 Task: Select the employment type as trainee.
Action: Mouse moved to (871, 110)
Screenshot: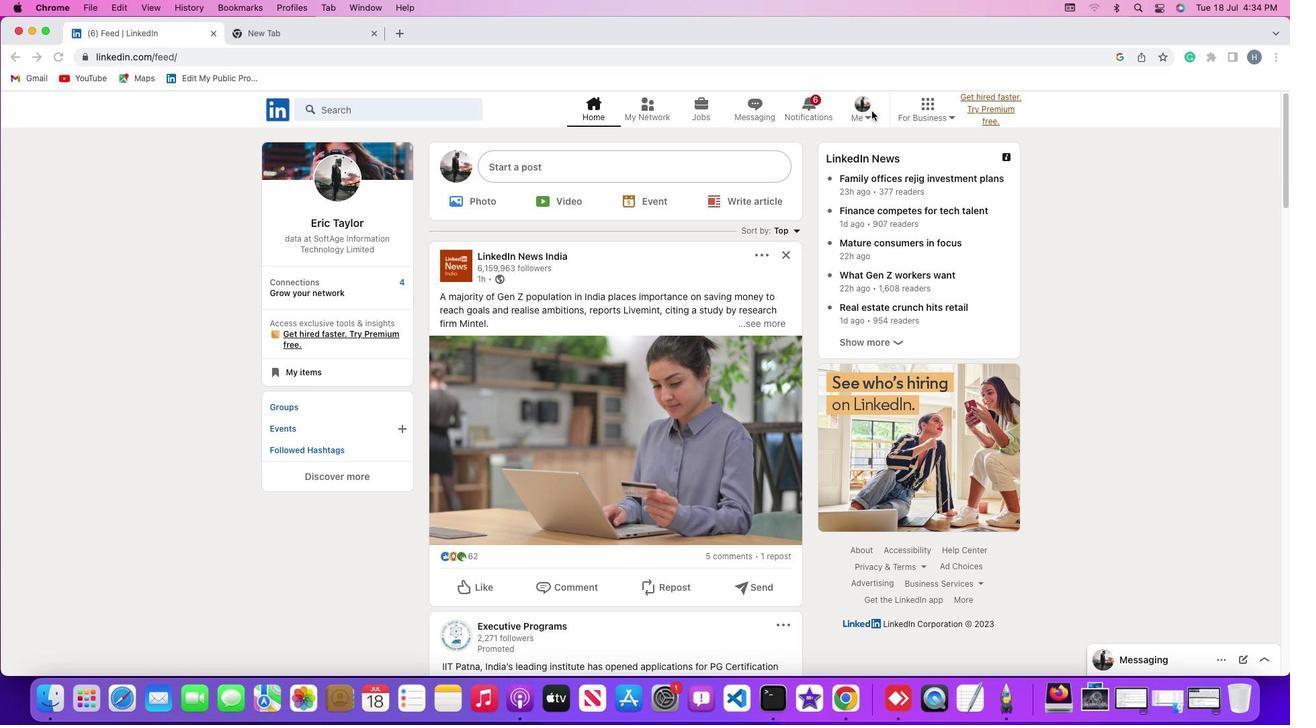 
Action: Mouse pressed left at (871, 110)
Screenshot: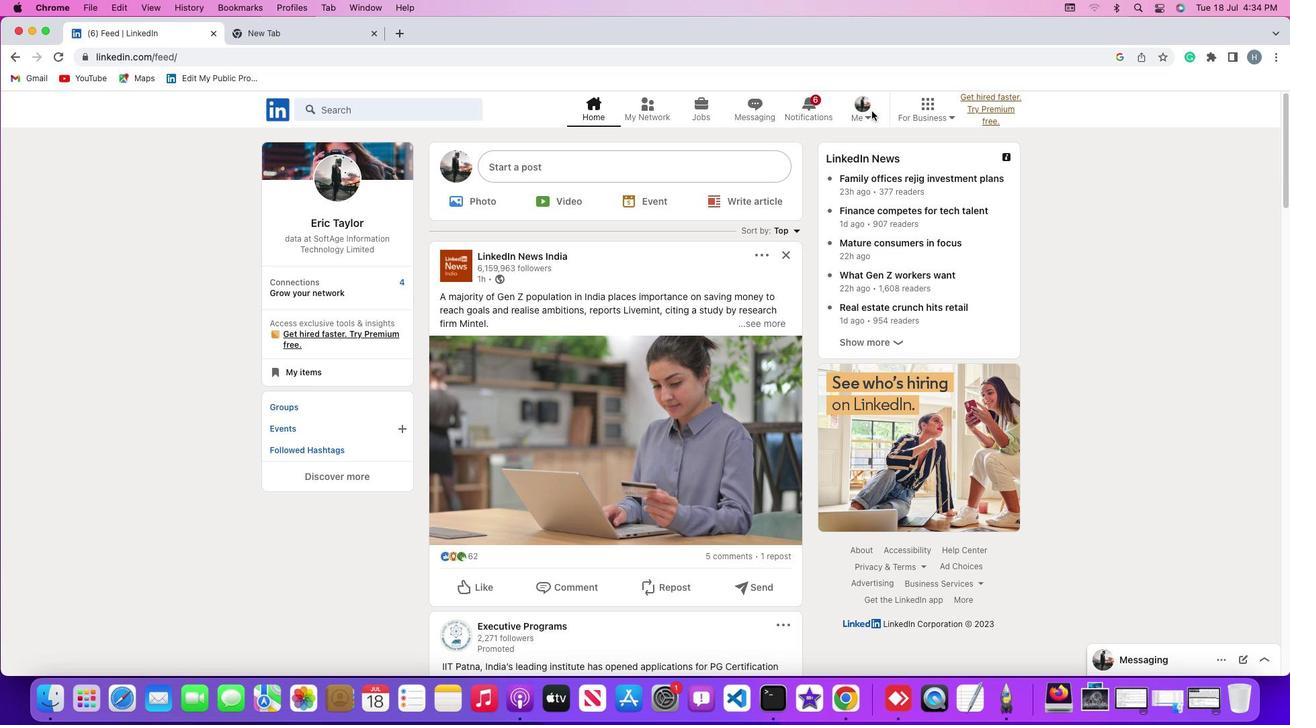 
Action: Mouse moved to (868, 116)
Screenshot: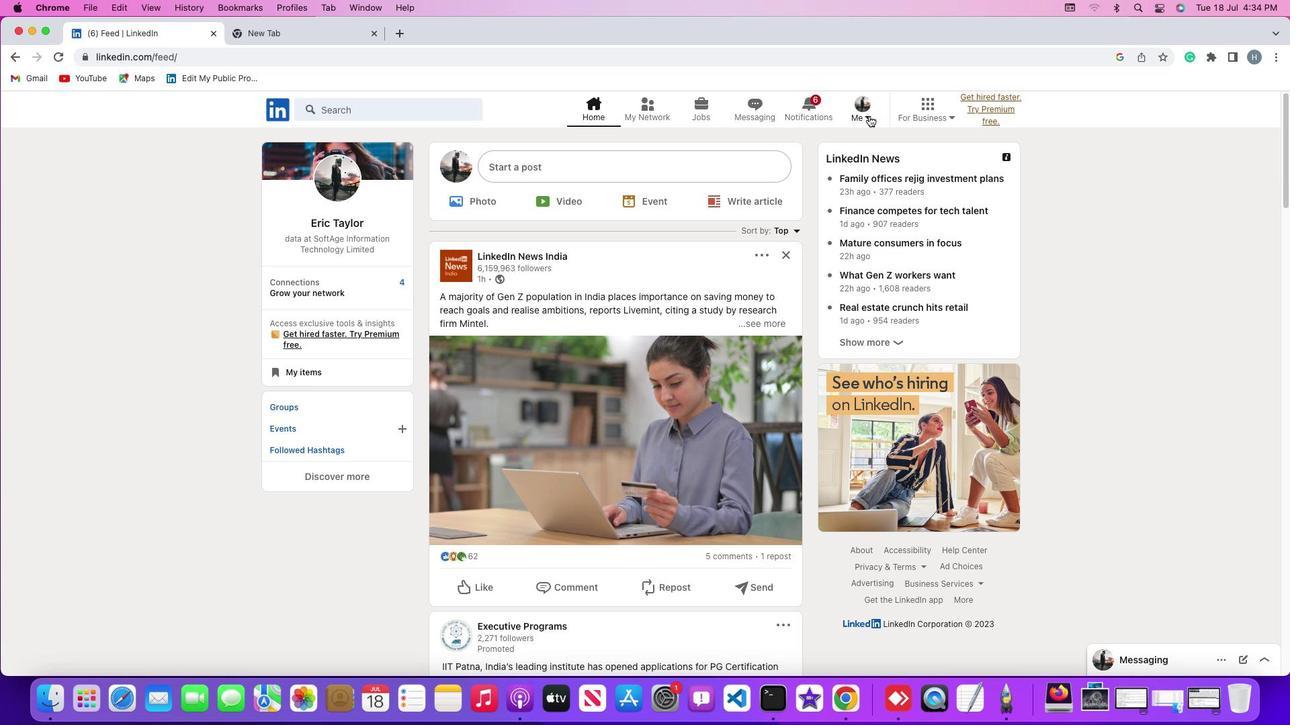 
Action: Mouse pressed left at (868, 116)
Screenshot: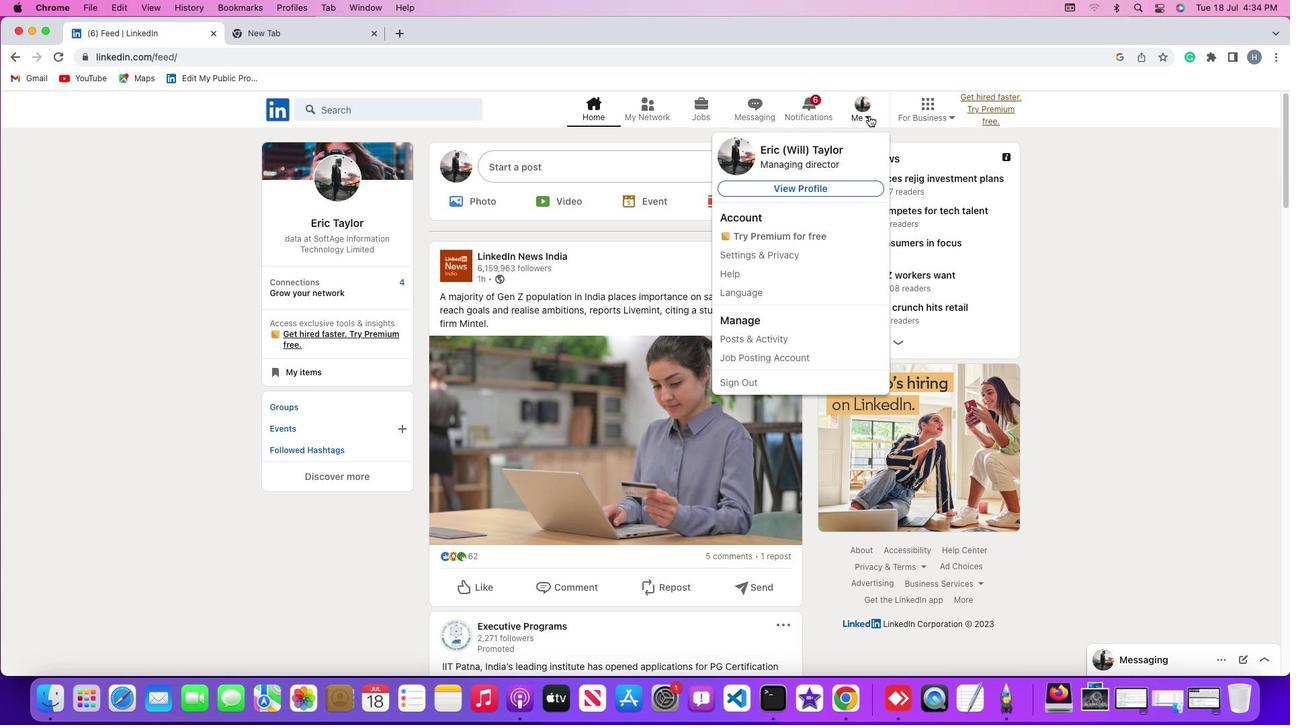 
Action: Mouse moved to (840, 187)
Screenshot: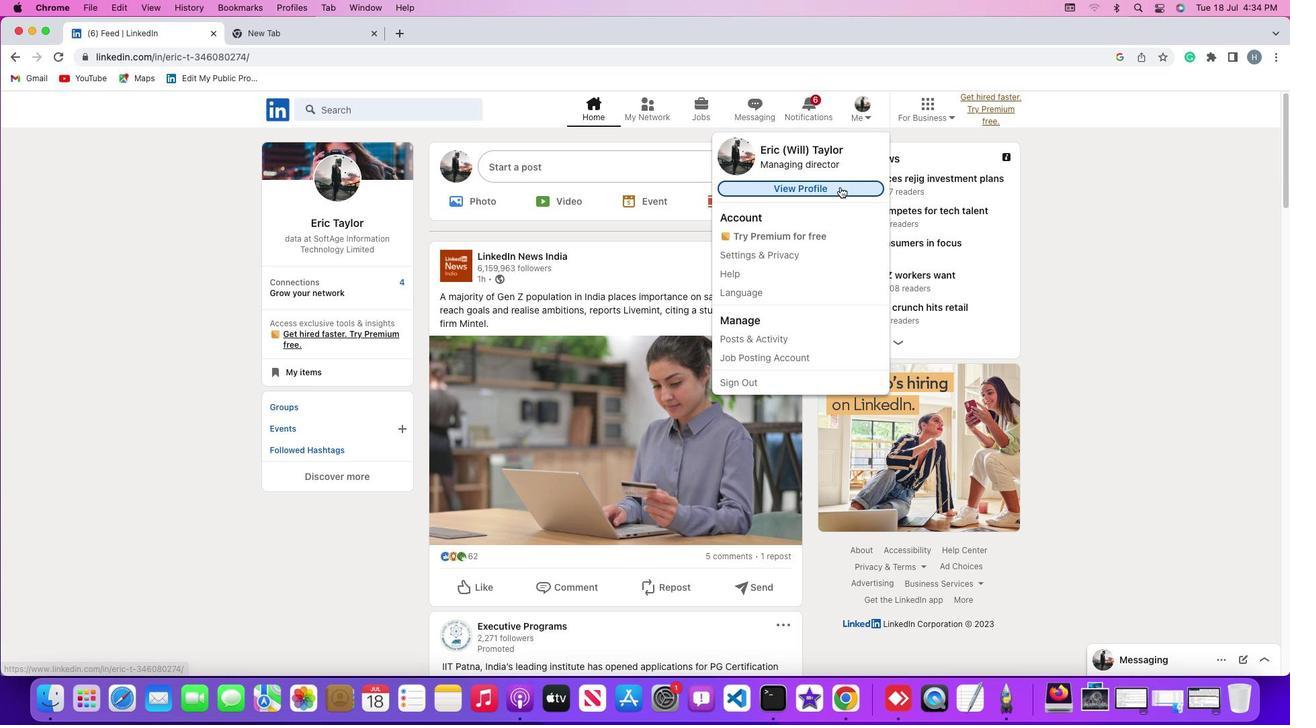 
Action: Mouse pressed left at (840, 187)
Screenshot: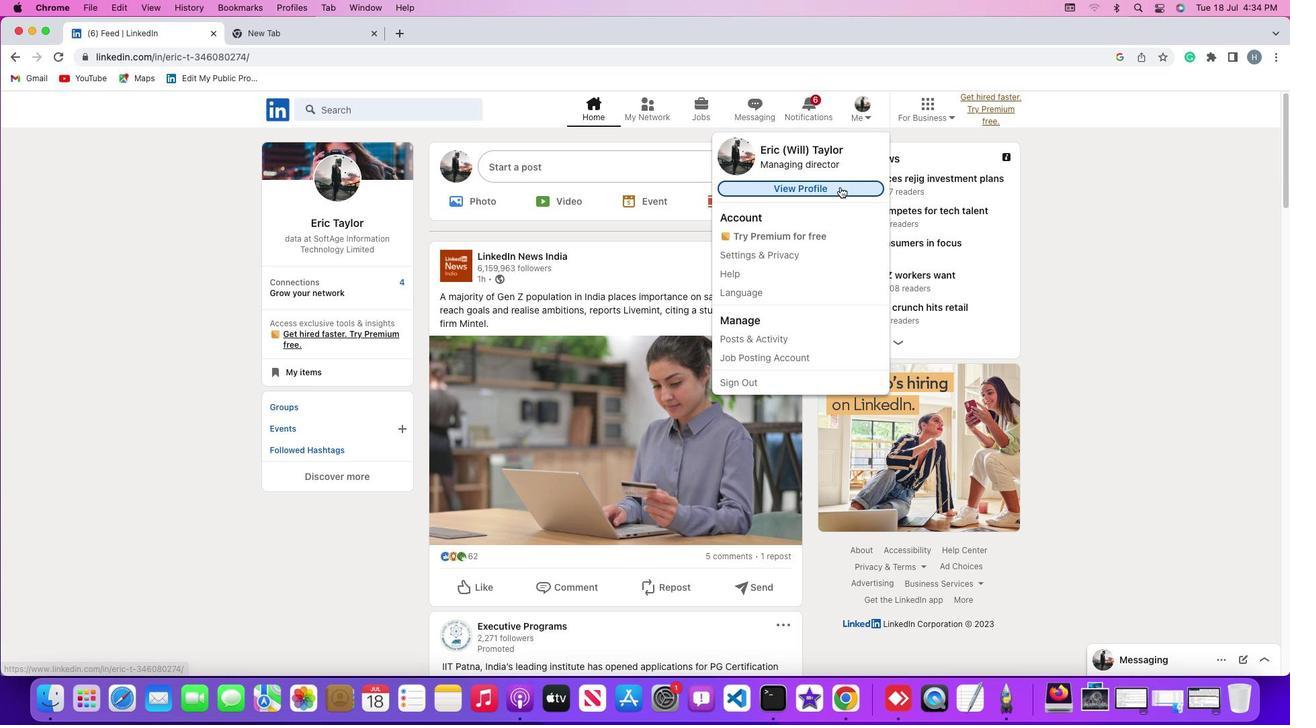 
Action: Mouse moved to (779, 296)
Screenshot: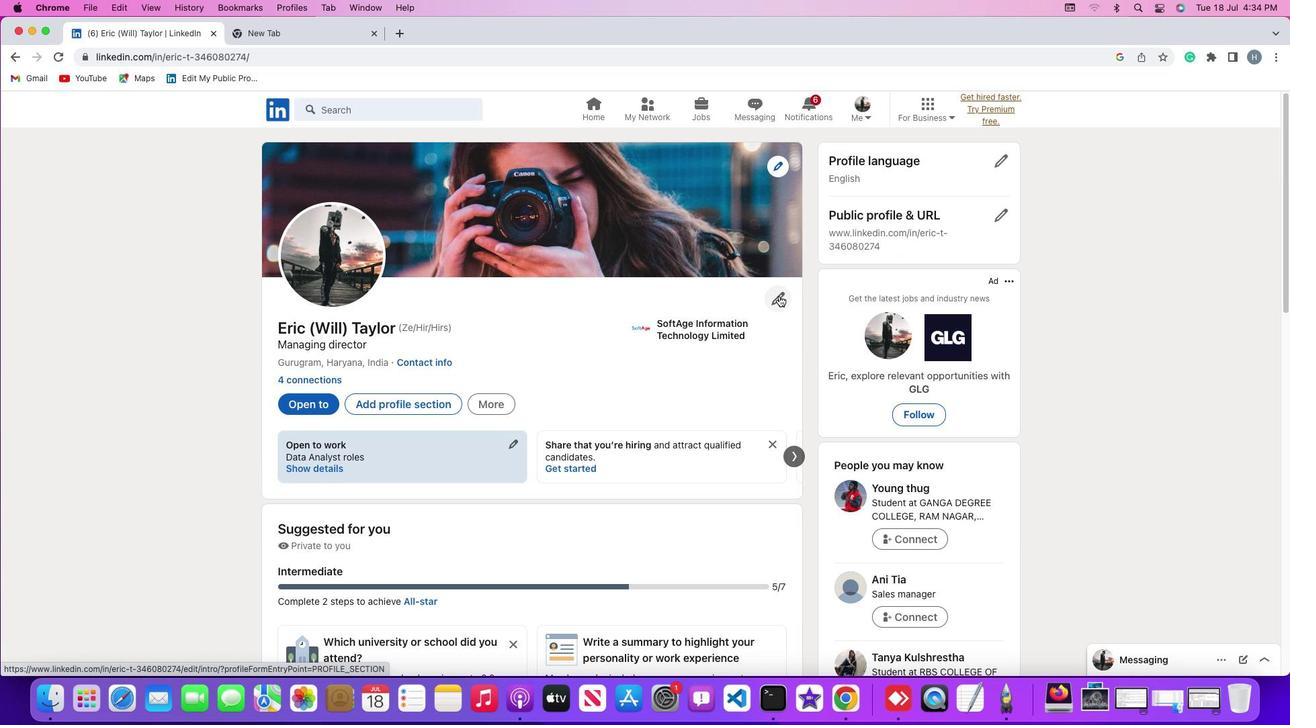 
Action: Mouse pressed left at (779, 296)
Screenshot: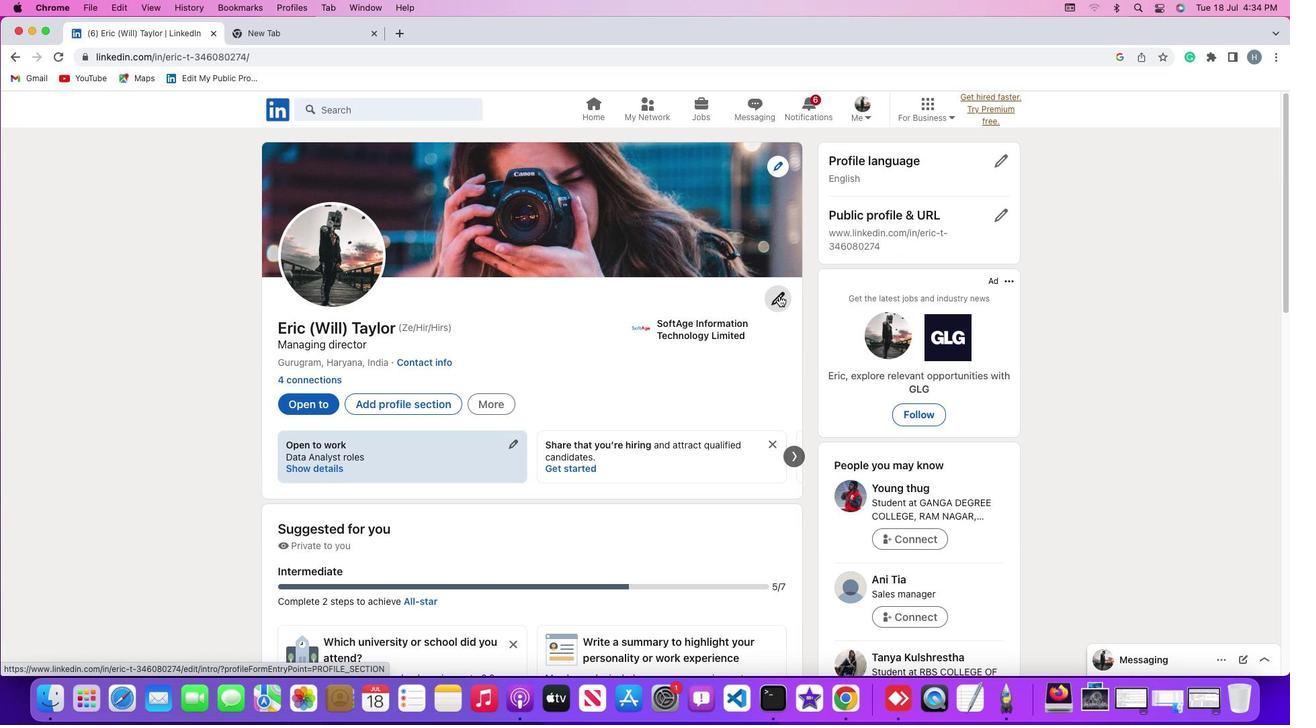 
Action: Mouse moved to (739, 344)
Screenshot: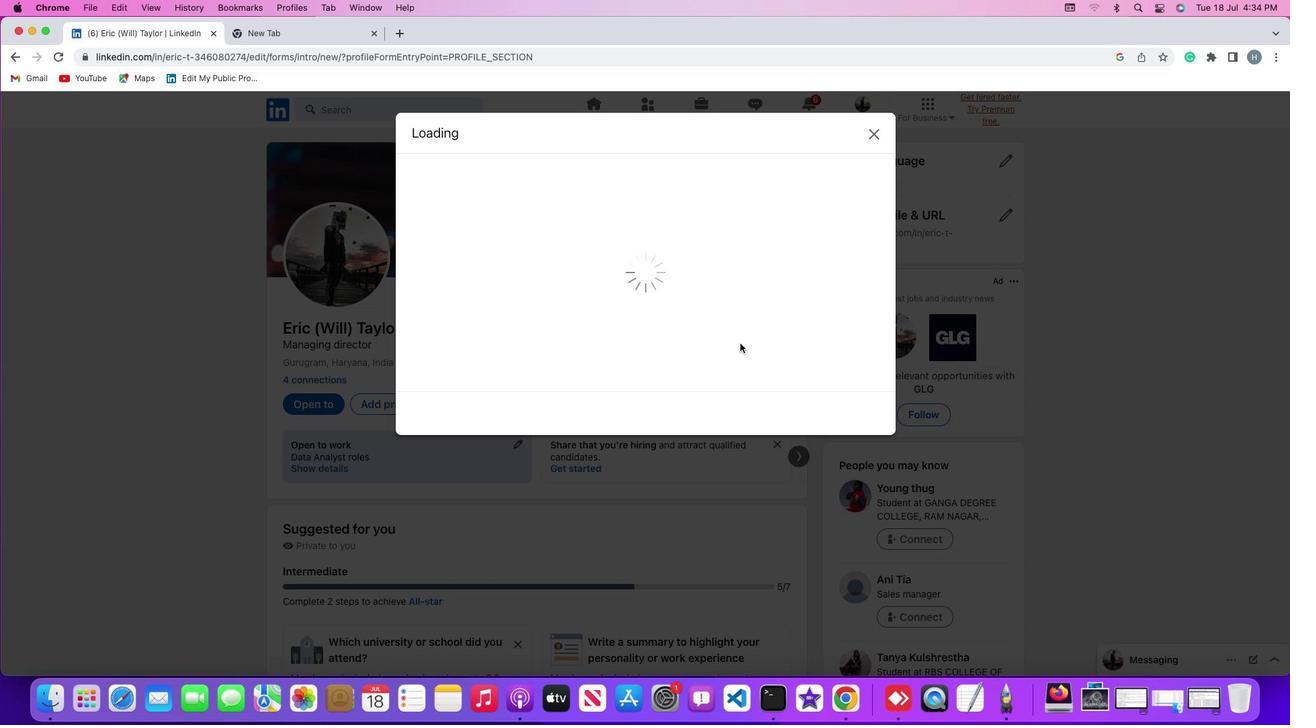 
Action: Mouse scrolled (739, 344) with delta (0, 0)
Screenshot: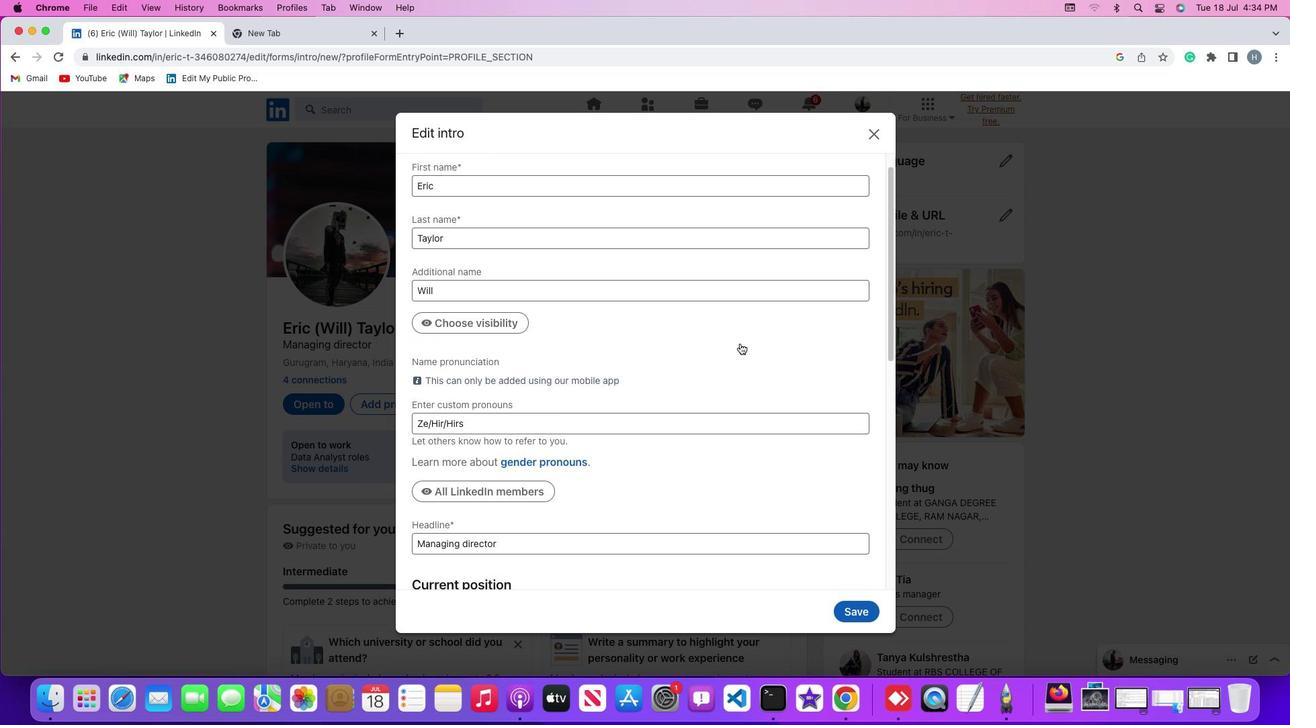 
Action: Mouse scrolled (739, 344) with delta (0, 0)
Screenshot: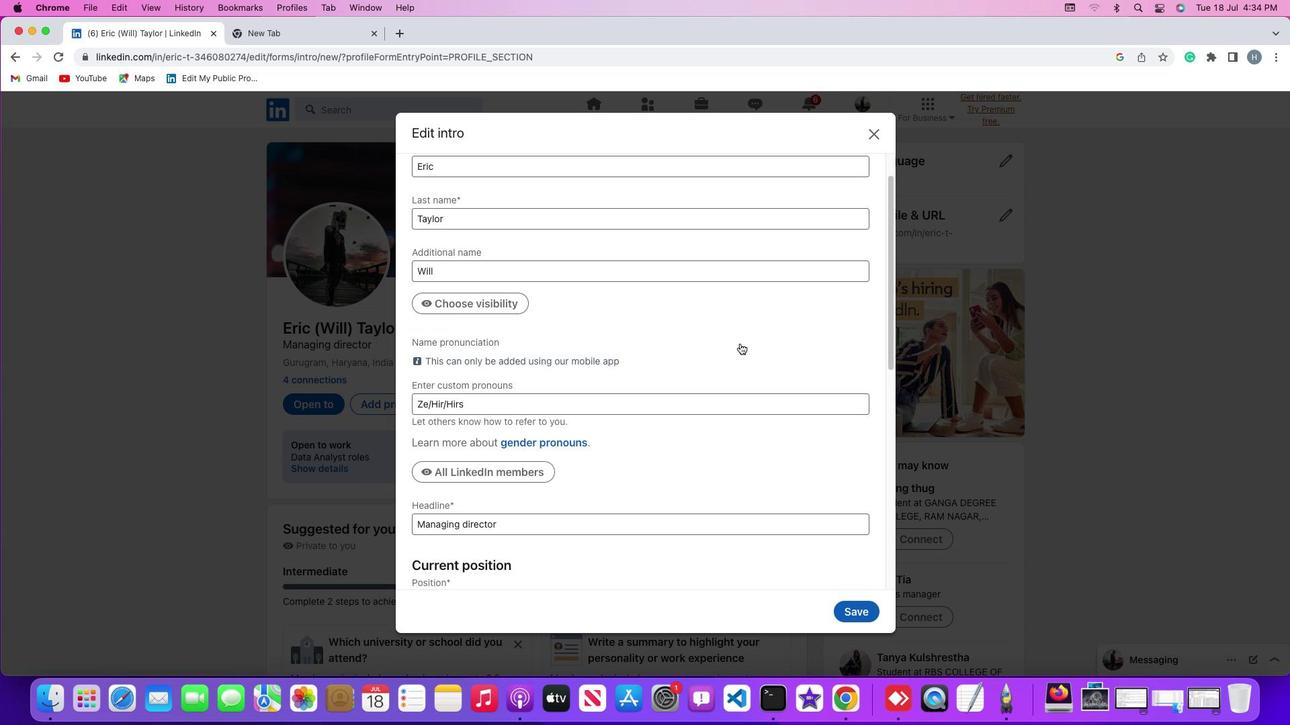 
Action: Mouse scrolled (739, 344) with delta (0, -1)
Screenshot: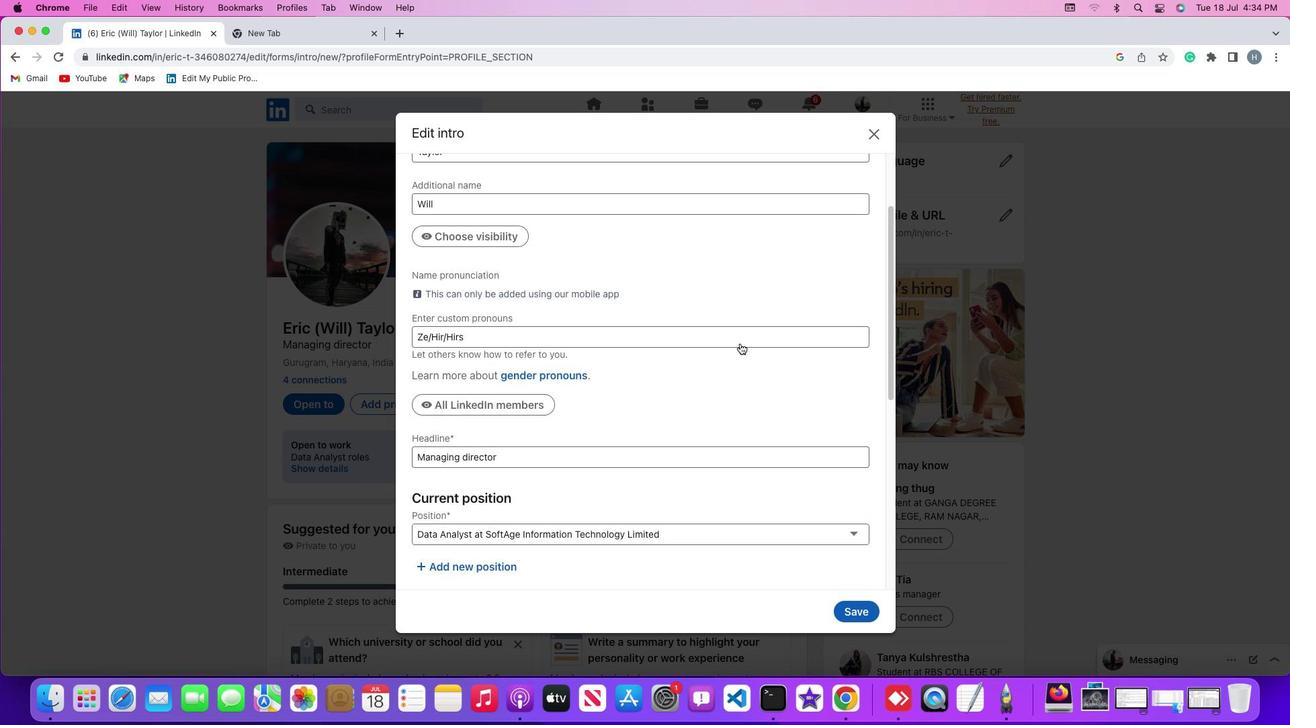 
Action: Mouse scrolled (739, 344) with delta (0, -2)
Screenshot: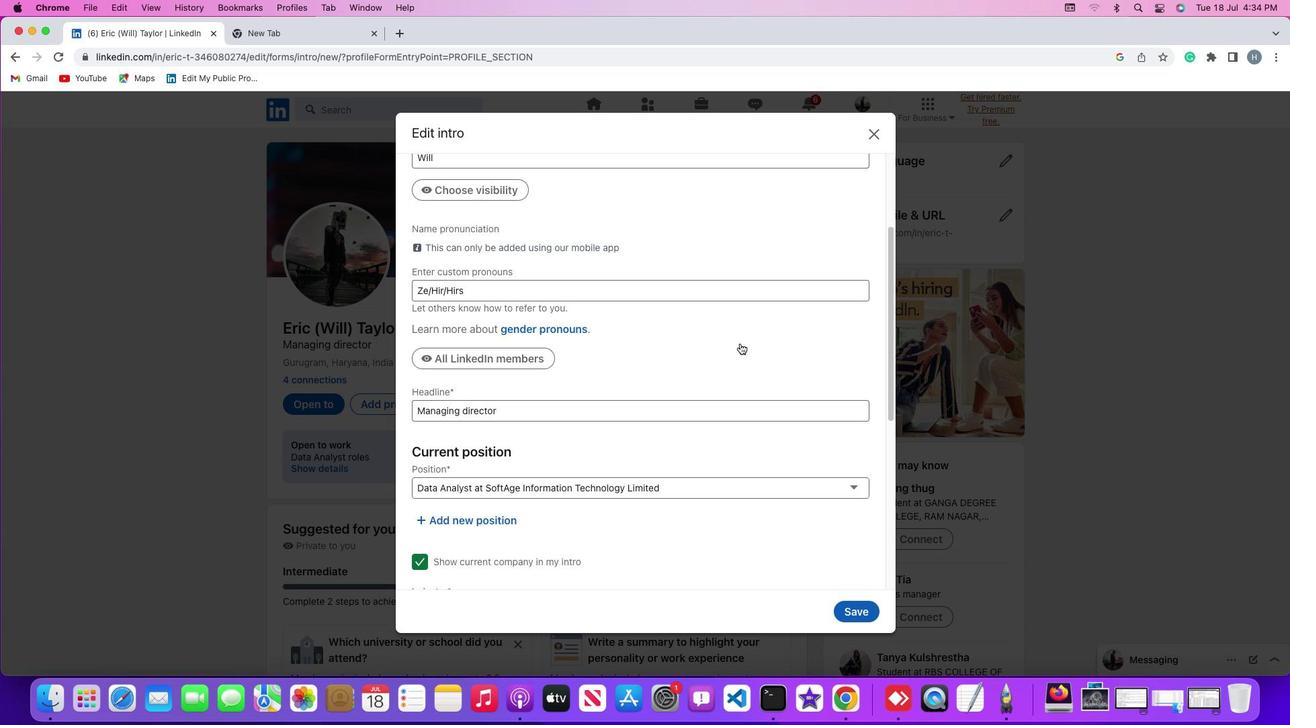 
Action: Mouse scrolled (739, 344) with delta (0, 0)
Screenshot: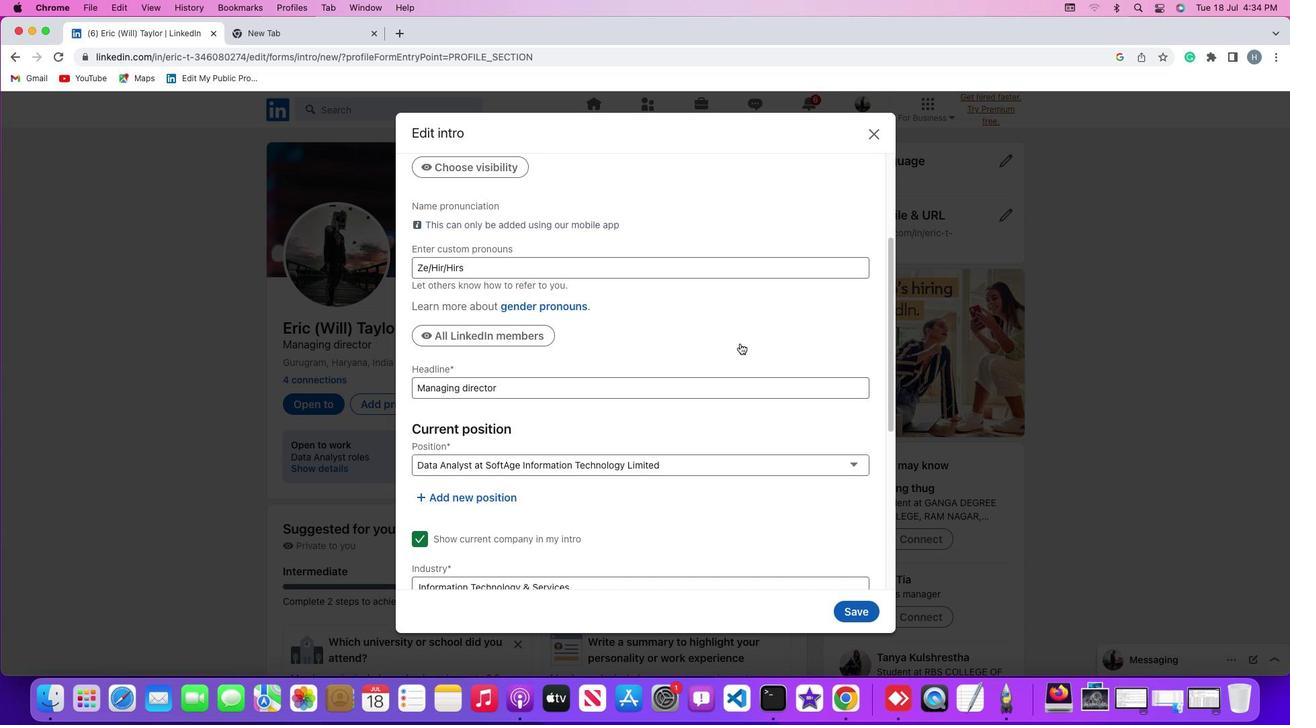 
Action: Mouse scrolled (739, 344) with delta (0, 0)
Screenshot: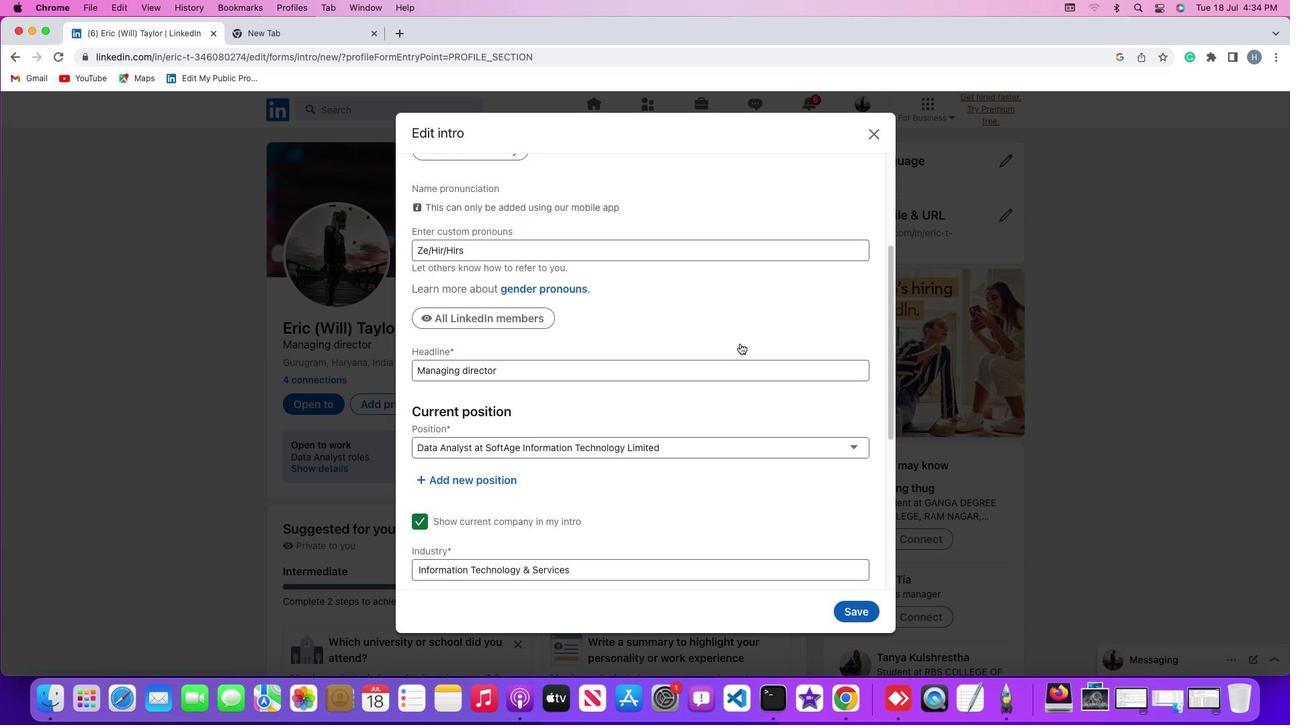 
Action: Mouse scrolled (739, 344) with delta (0, -1)
Screenshot: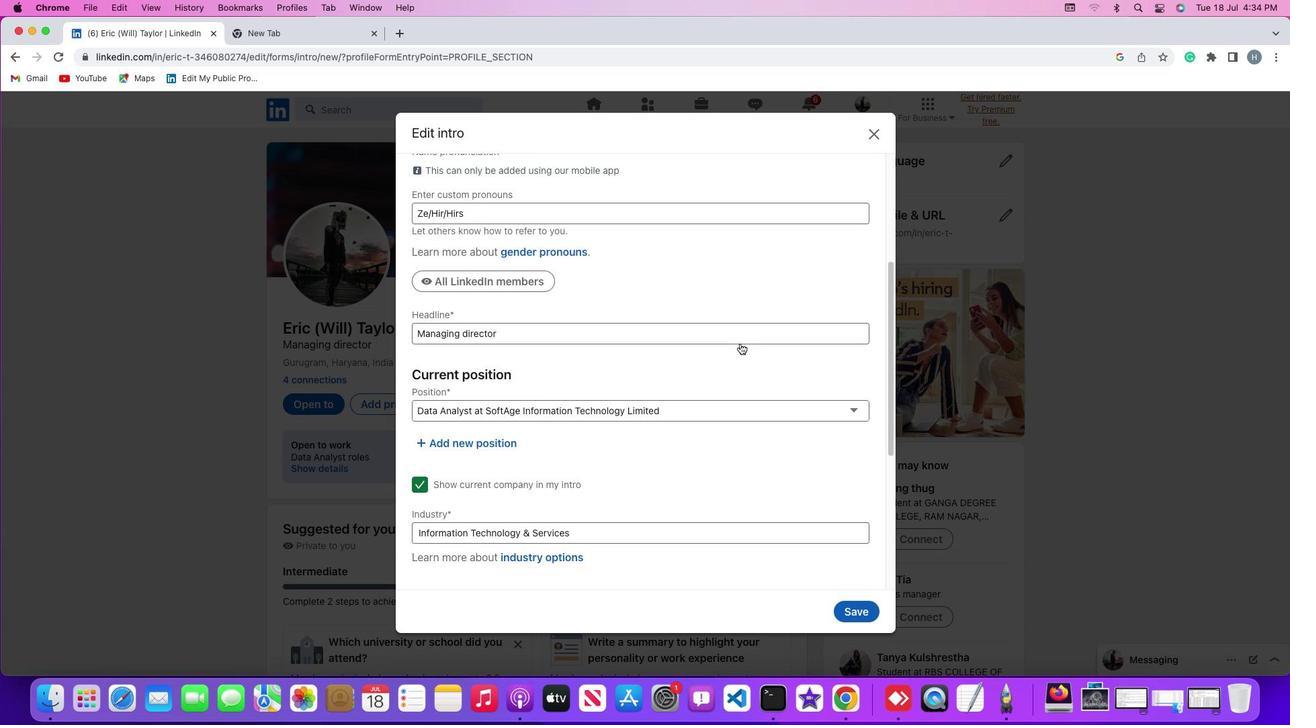 
Action: Mouse moved to (502, 428)
Screenshot: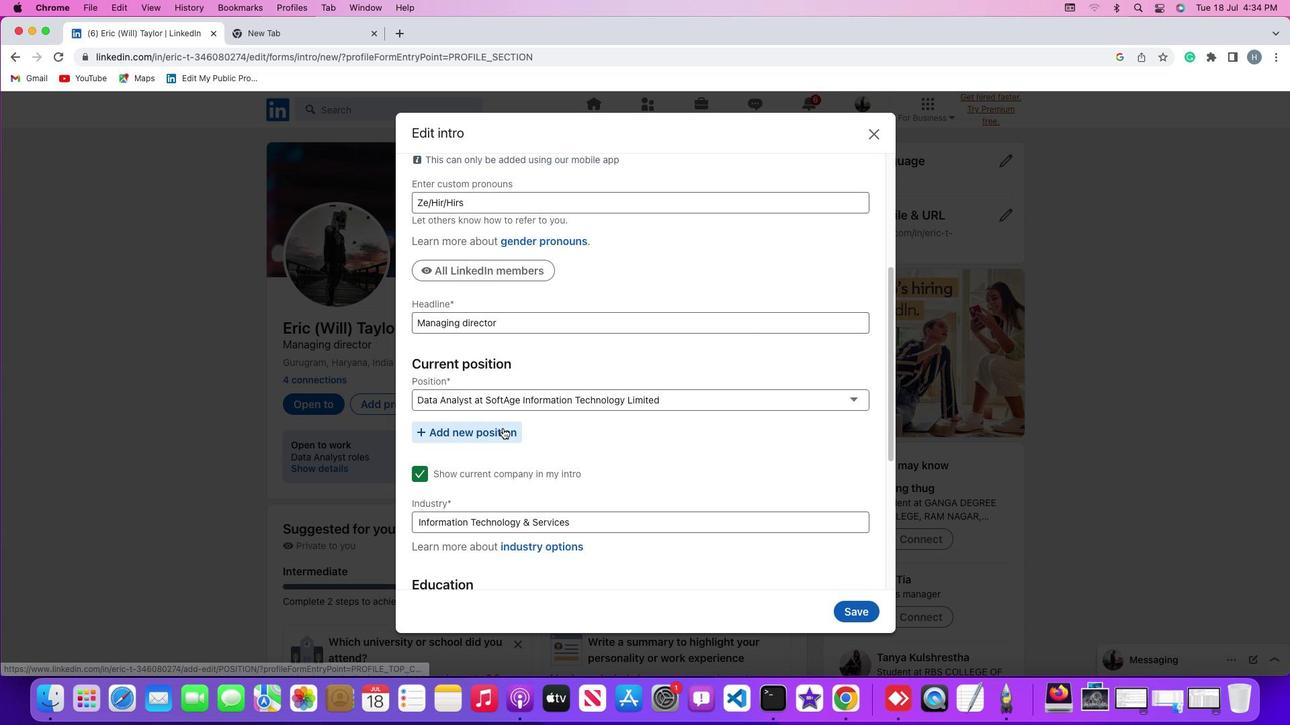 
Action: Mouse pressed left at (502, 428)
Screenshot: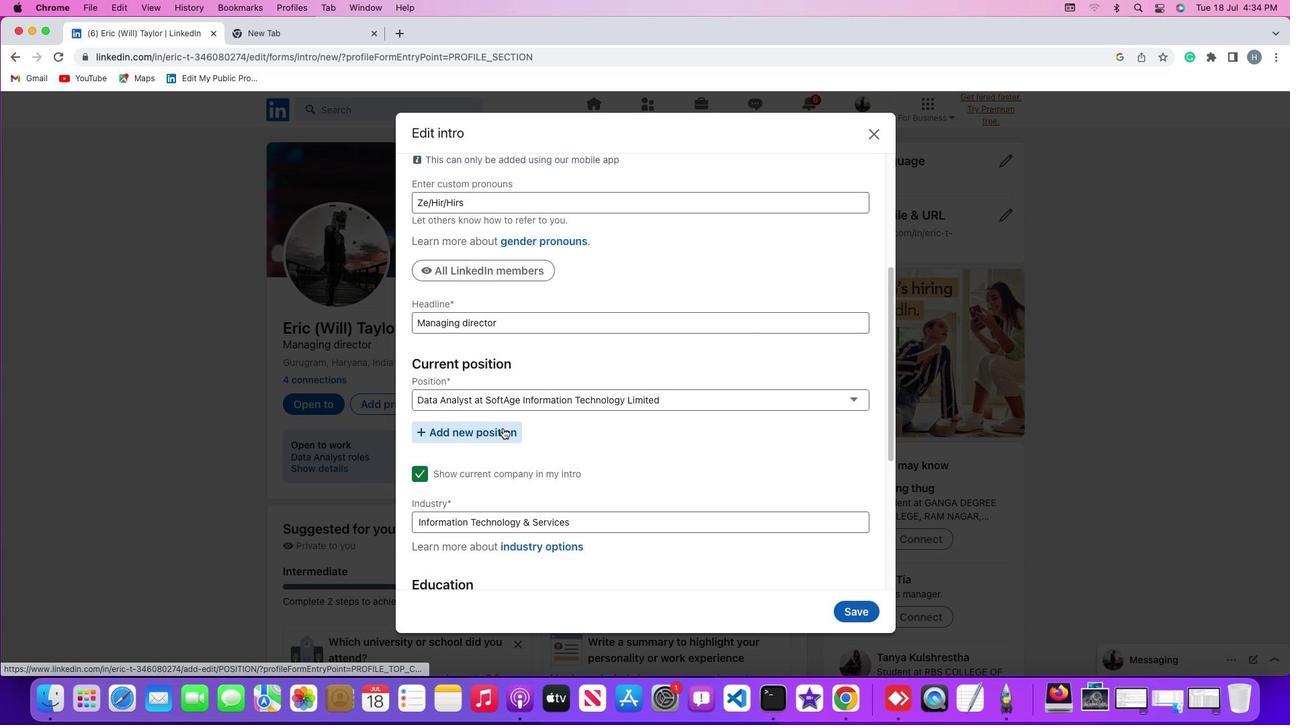 
Action: Mouse moved to (858, 331)
Screenshot: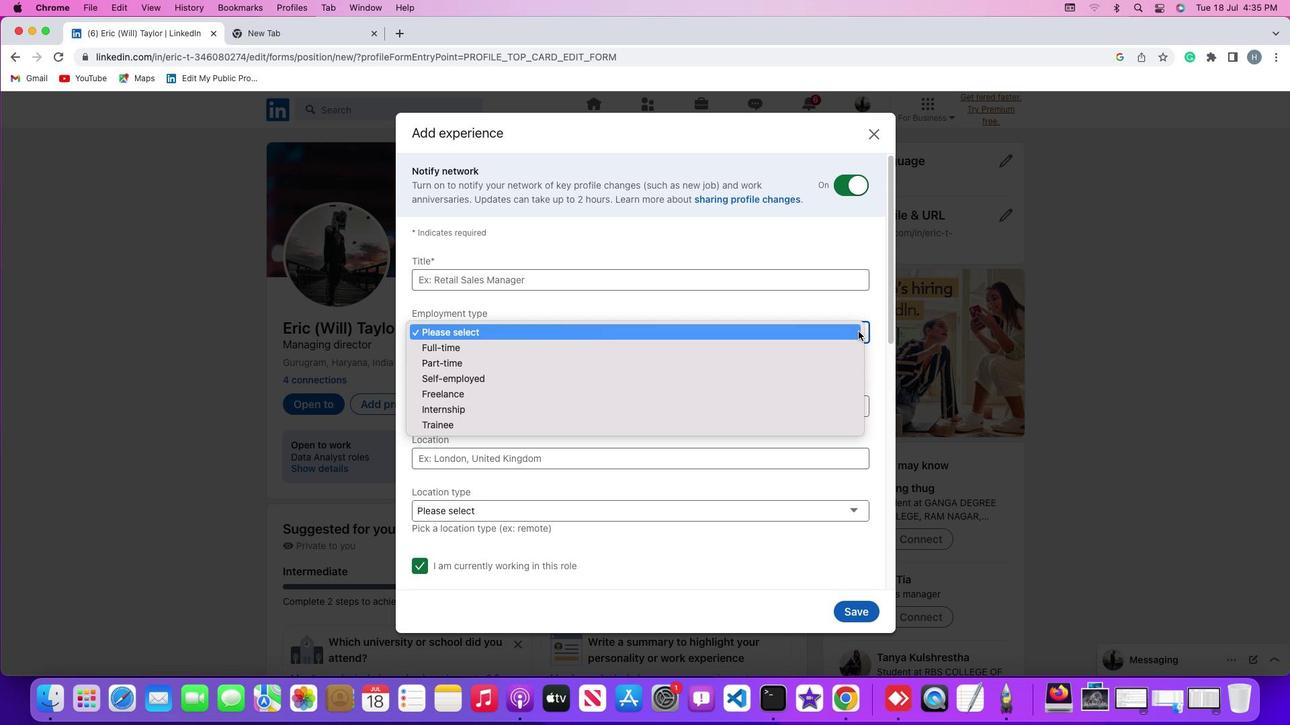 
Action: Mouse pressed left at (858, 331)
Screenshot: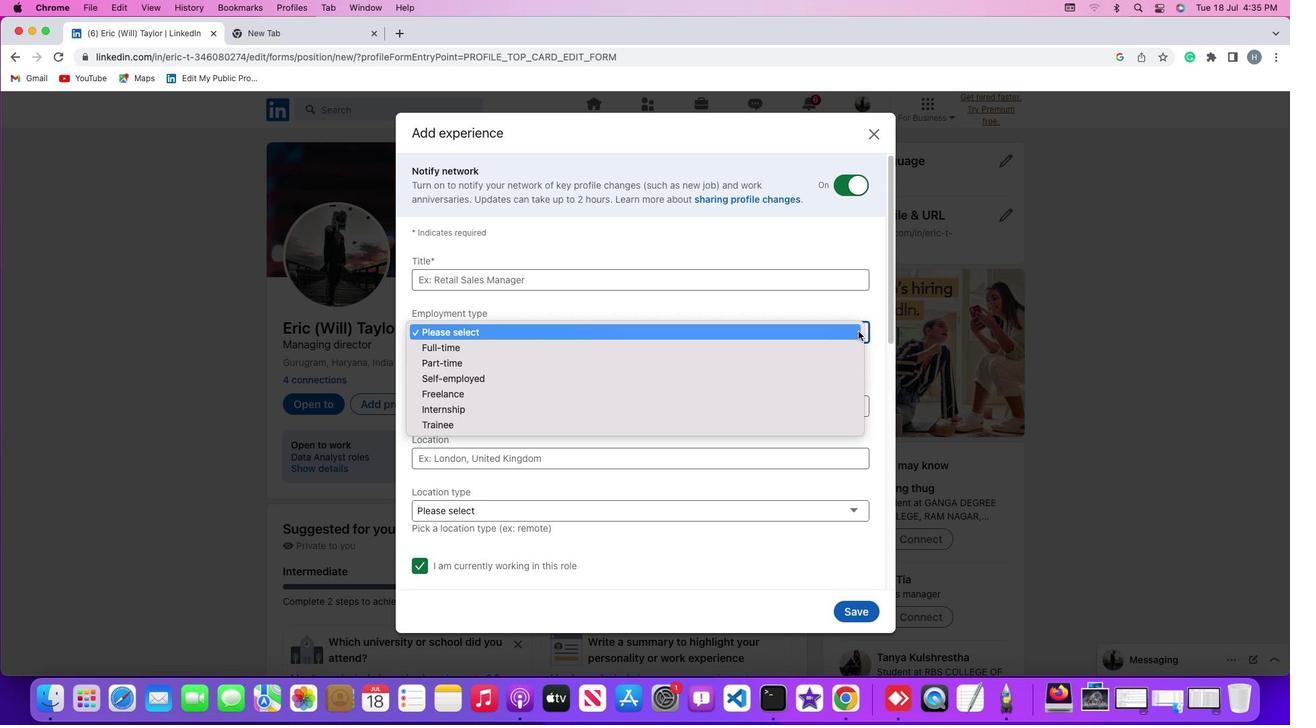 
Action: Mouse moved to (756, 422)
Screenshot: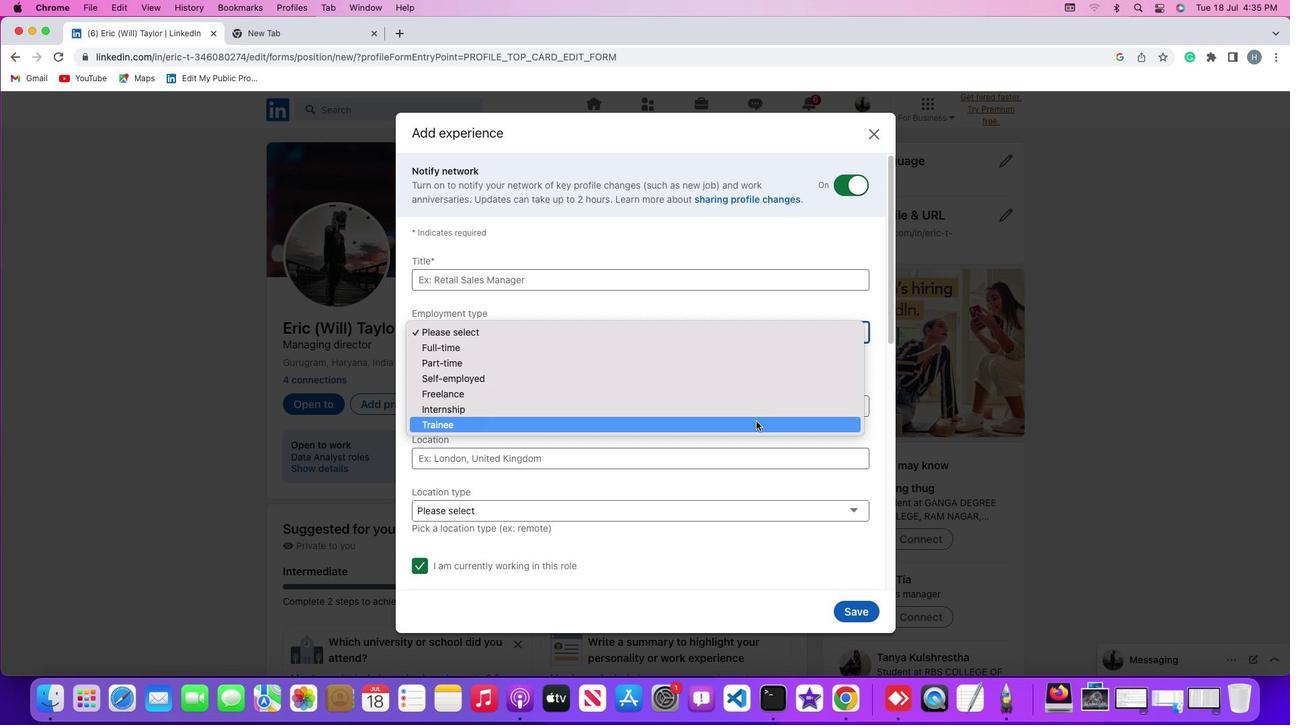 
Action: Mouse pressed left at (756, 422)
Screenshot: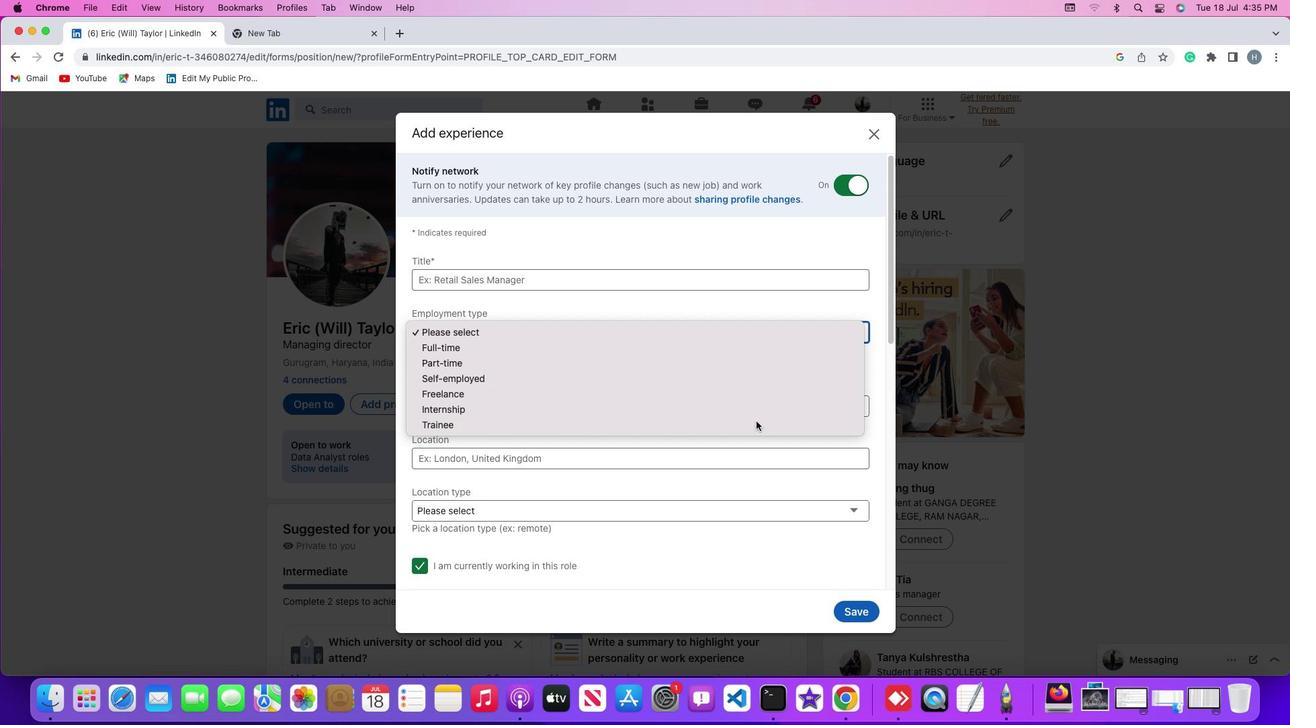
Action: Mouse moved to (764, 354)
Screenshot: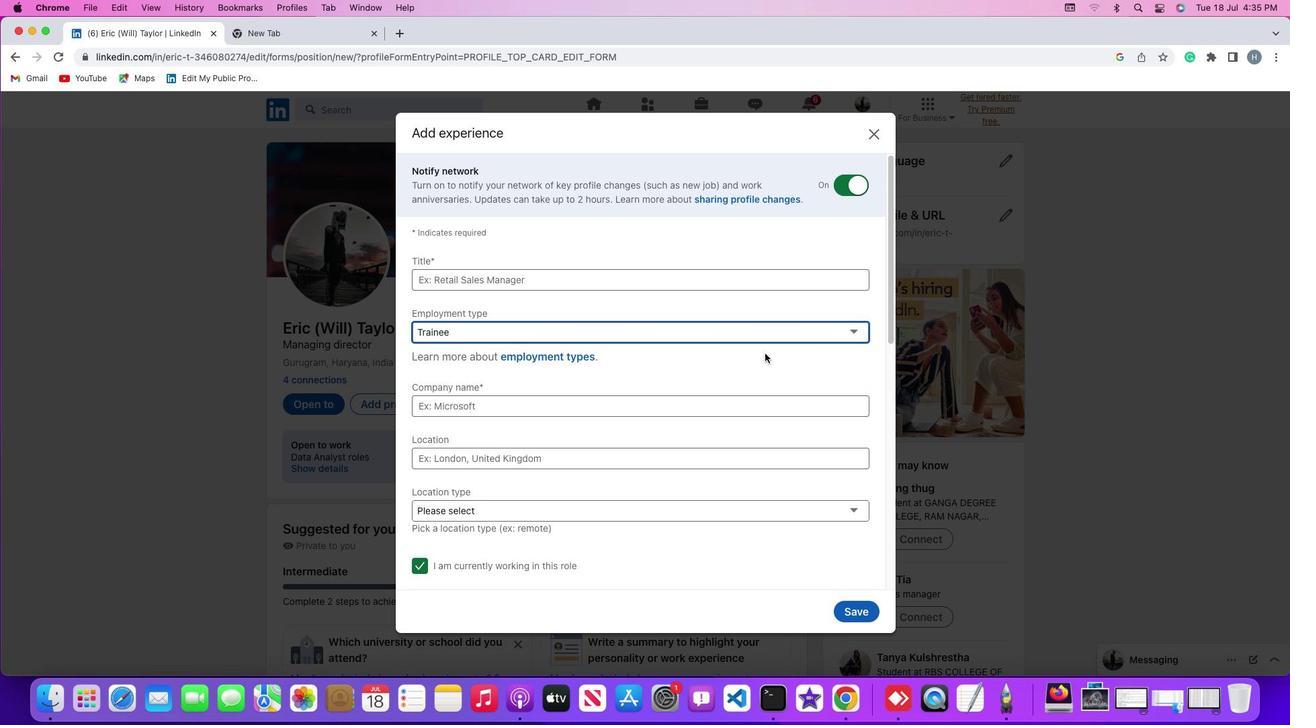 
